 Task: Create in the project TriumphTech in Backlog an issue 'Create a new online platform for online dance classes with advanced motion tracking and analysis features', assign it to team member softage.1@softage.net and change the status to IN PROGRESS.
Action: Mouse moved to (238, 288)
Screenshot: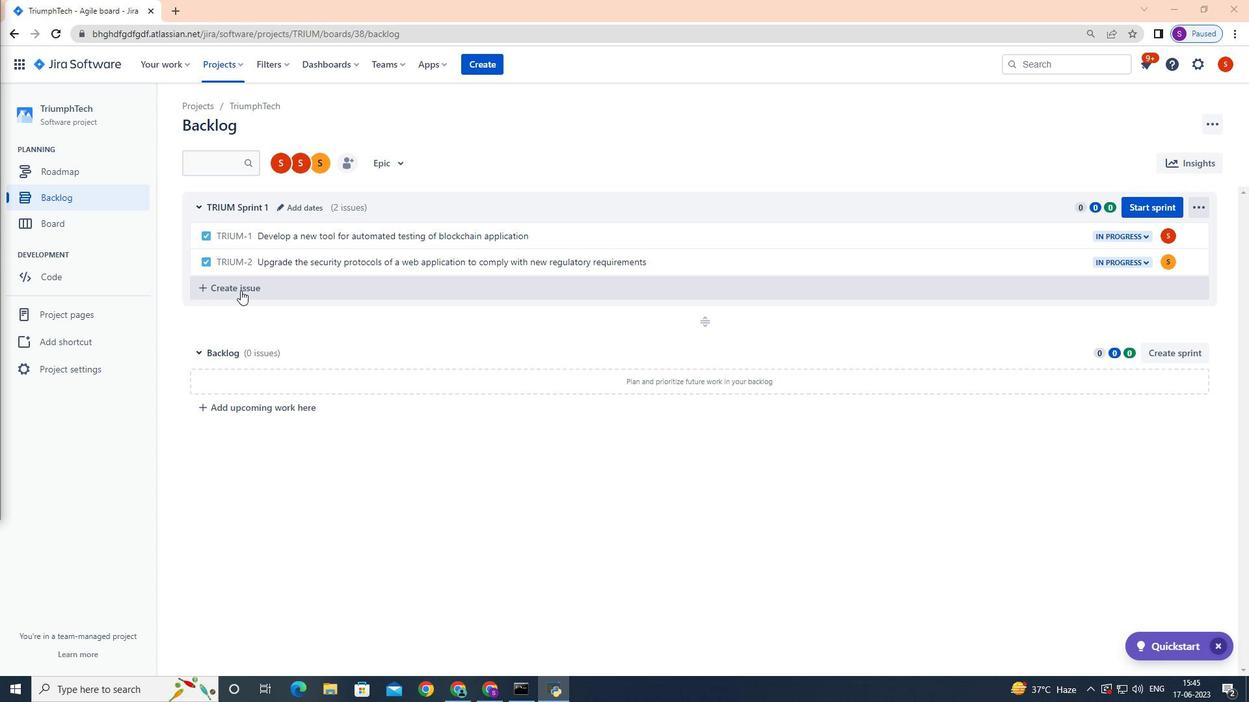 
Action: Mouse pressed left at (238, 288)
Screenshot: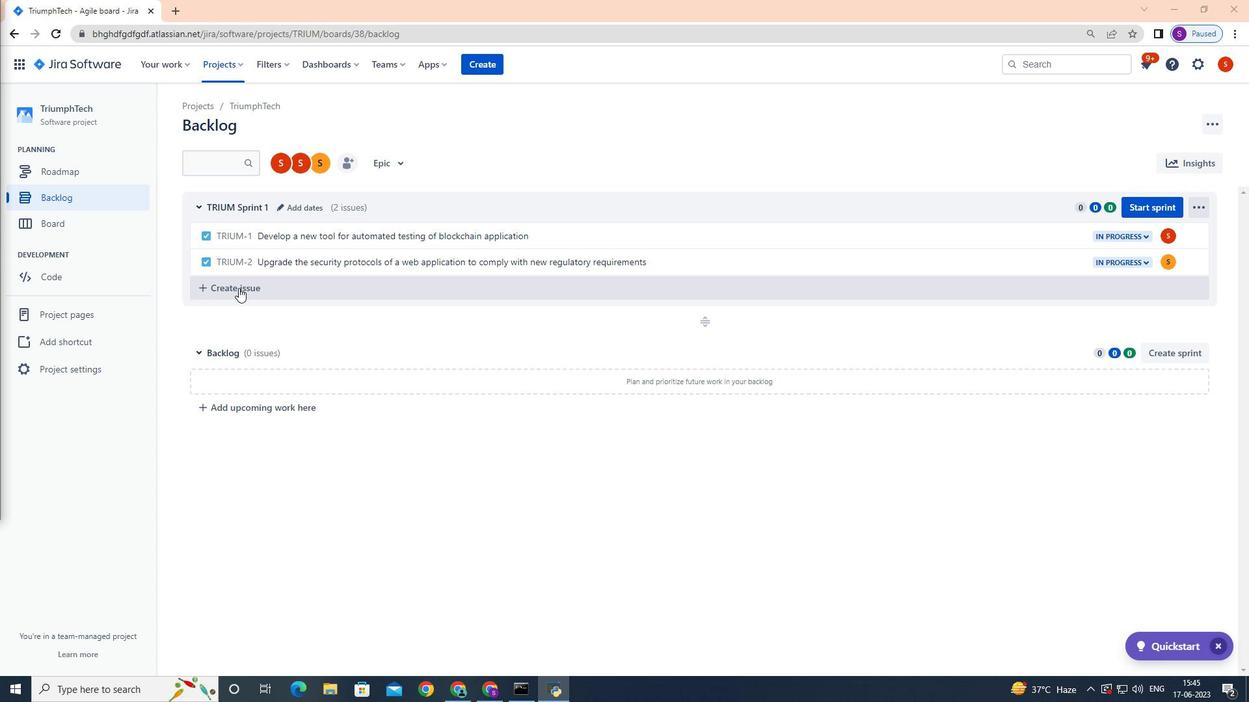 
Action: Mouse moved to (238, 286)
Screenshot: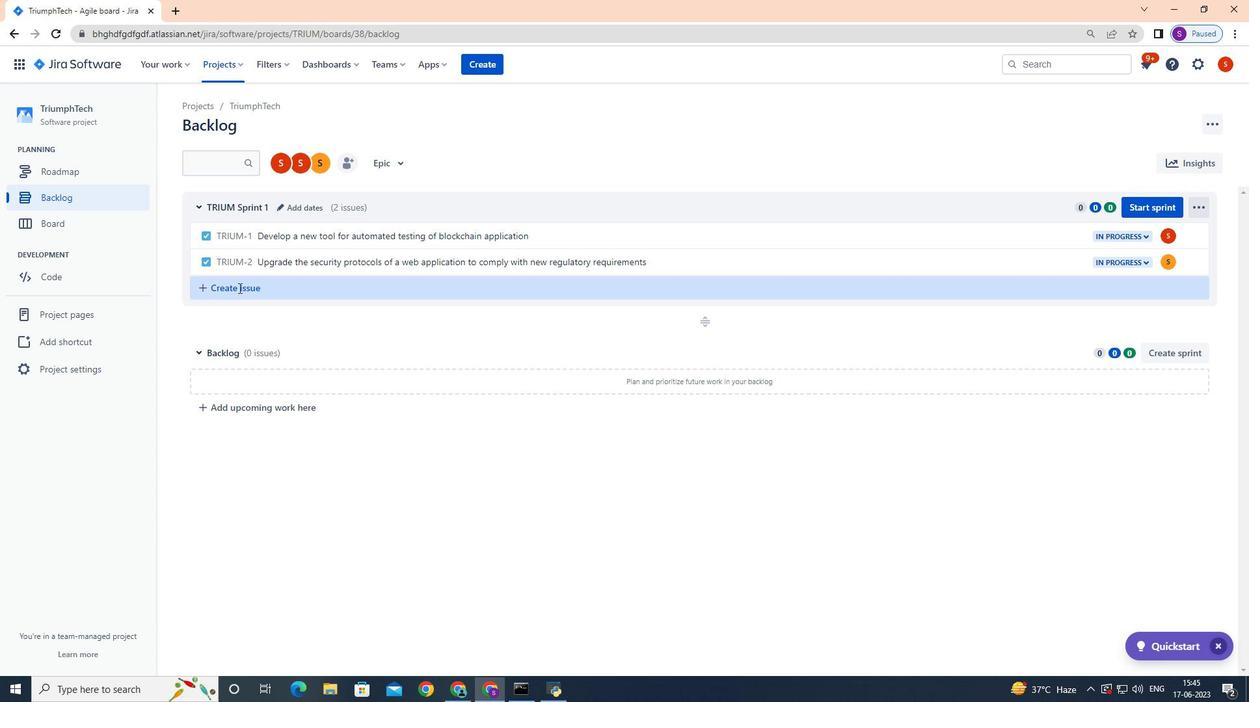 
Action: Key pressed <Key.shift>Creat<Key.space><Key.backspace><Key.backspace><Key.backspace><Key.backspace>
Screenshot: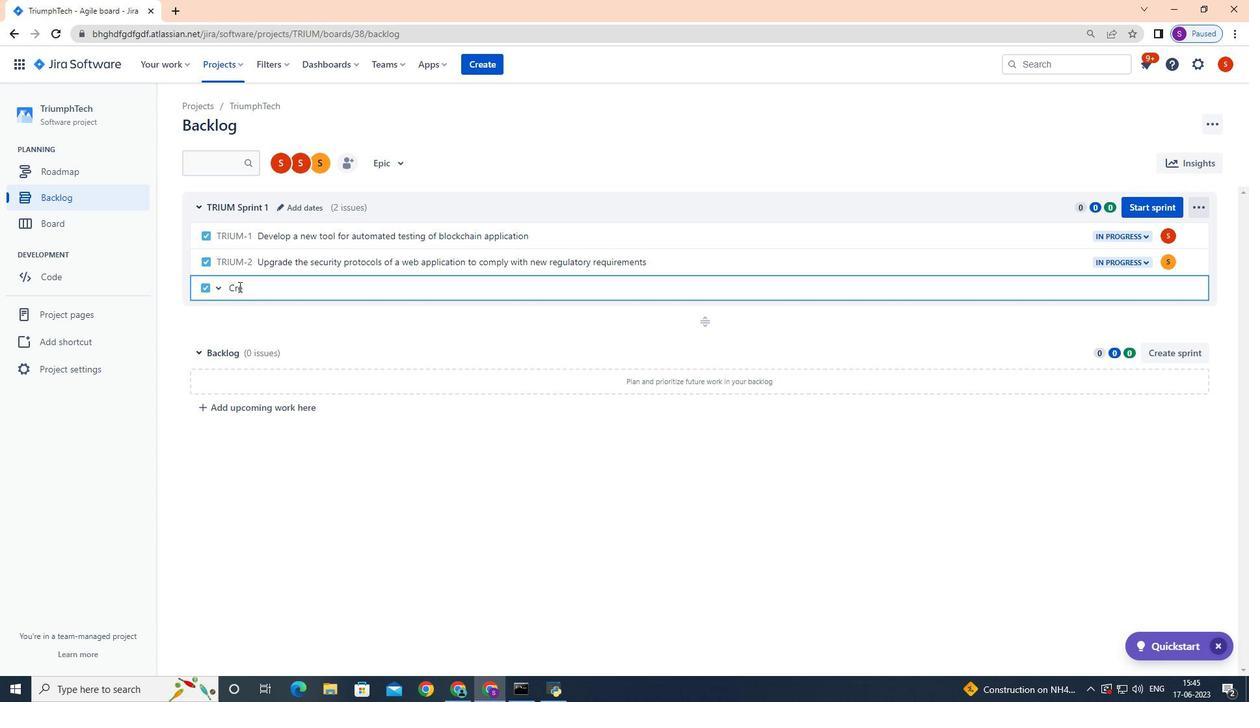 
Action: Mouse moved to (361, 426)
Screenshot: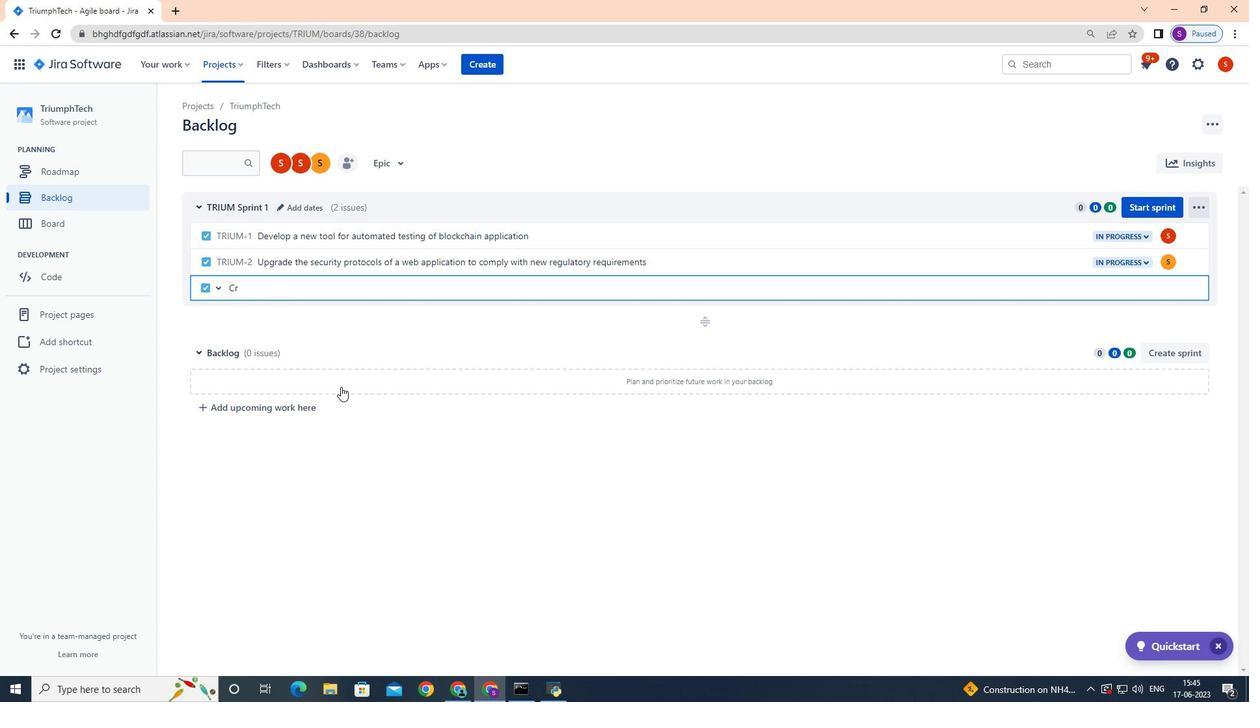 
Action: Key pressed eate<Key.space>a<Key.space>new<Key.space>online<Key.space>platform<Key.space>for<Key.space>online<Key.space>dance<Key.space>classess<Key.backspace><Key.space>with<Key.space>adcva<Key.backspace><Key.backspace><Key.backspace>vanced<Key.space>motion<Key.space>tracking<Key.space>and<Key.space>analysis<Key.space>features<Key.enter>
Screenshot: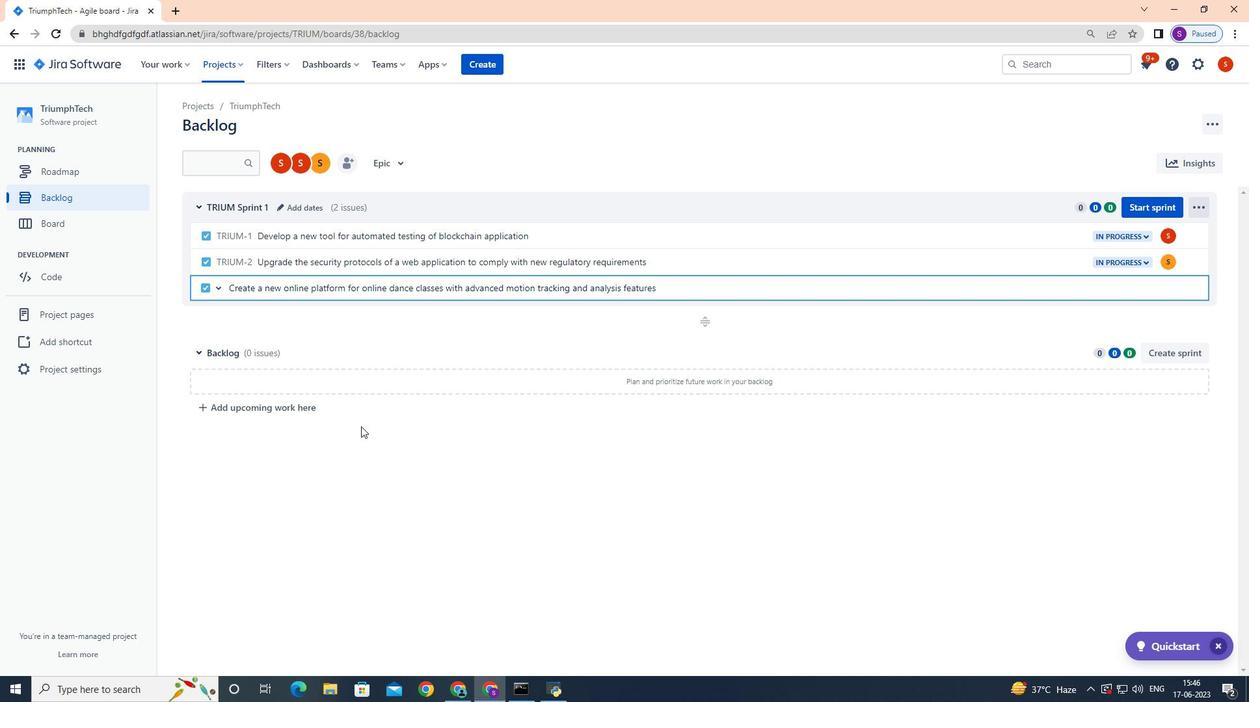 
Action: Mouse moved to (1171, 289)
Screenshot: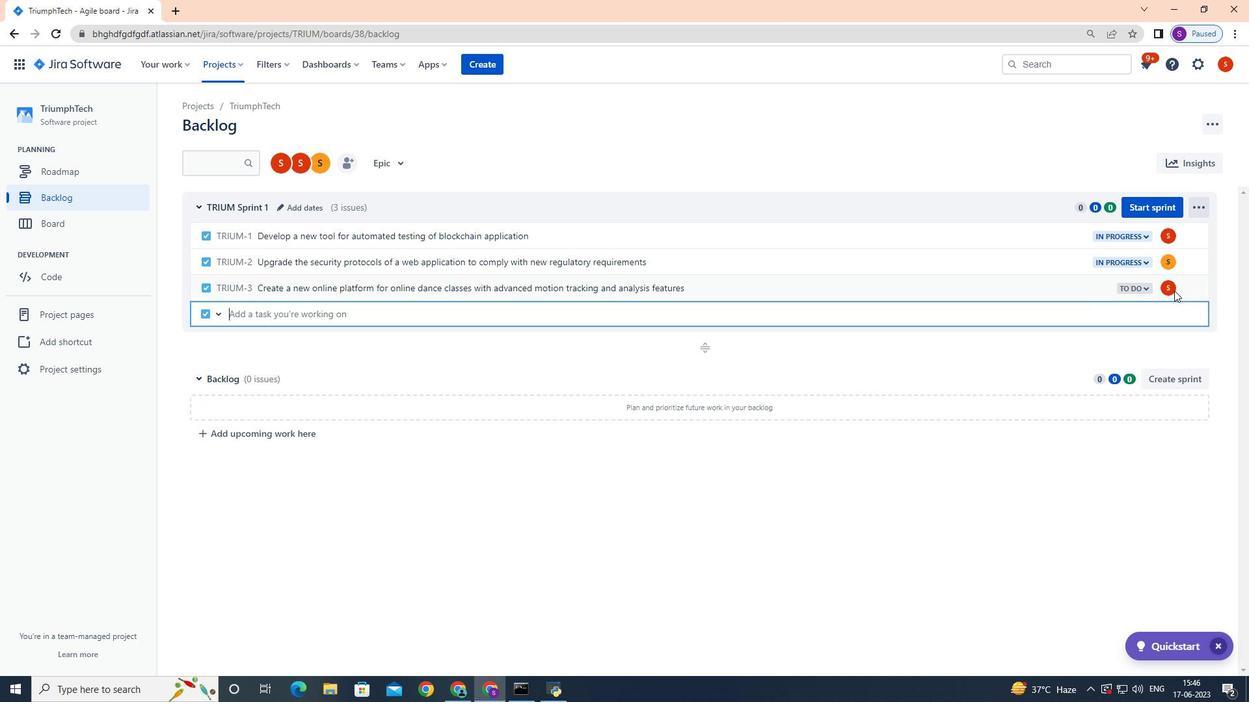 
Action: Mouse pressed left at (1171, 289)
Screenshot: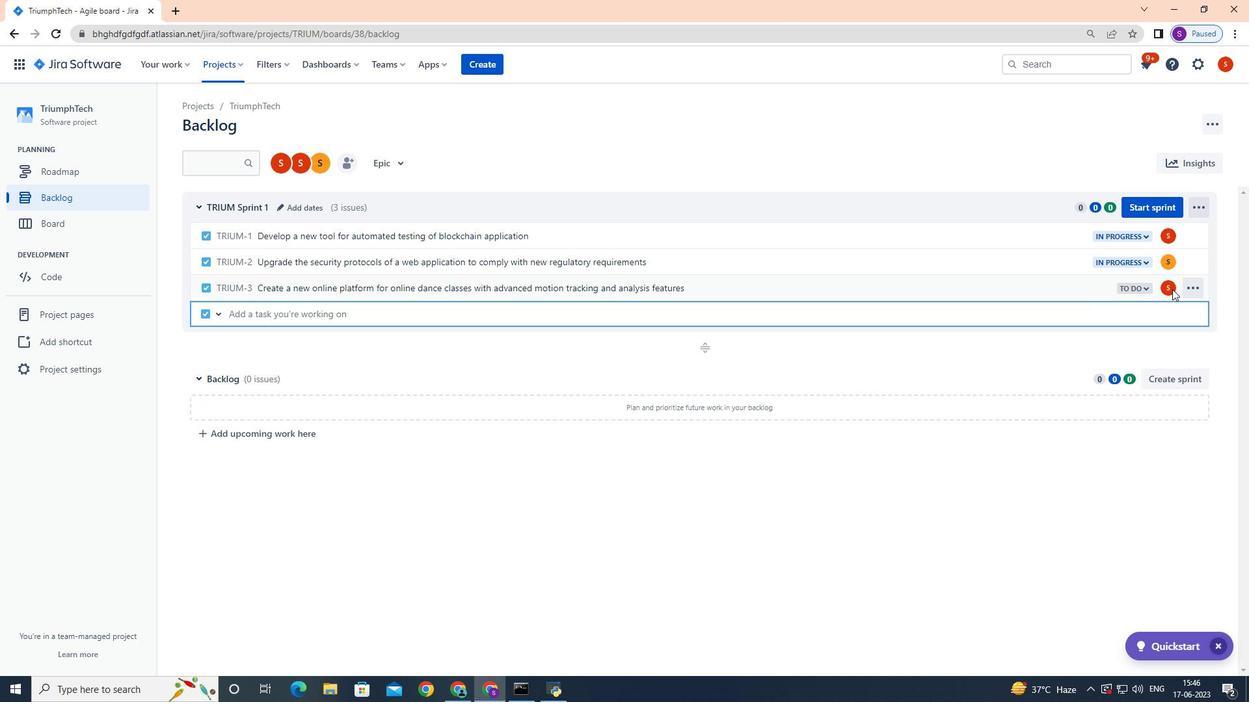 
Action: Mouse moved to (1168, 286)
Screenshot: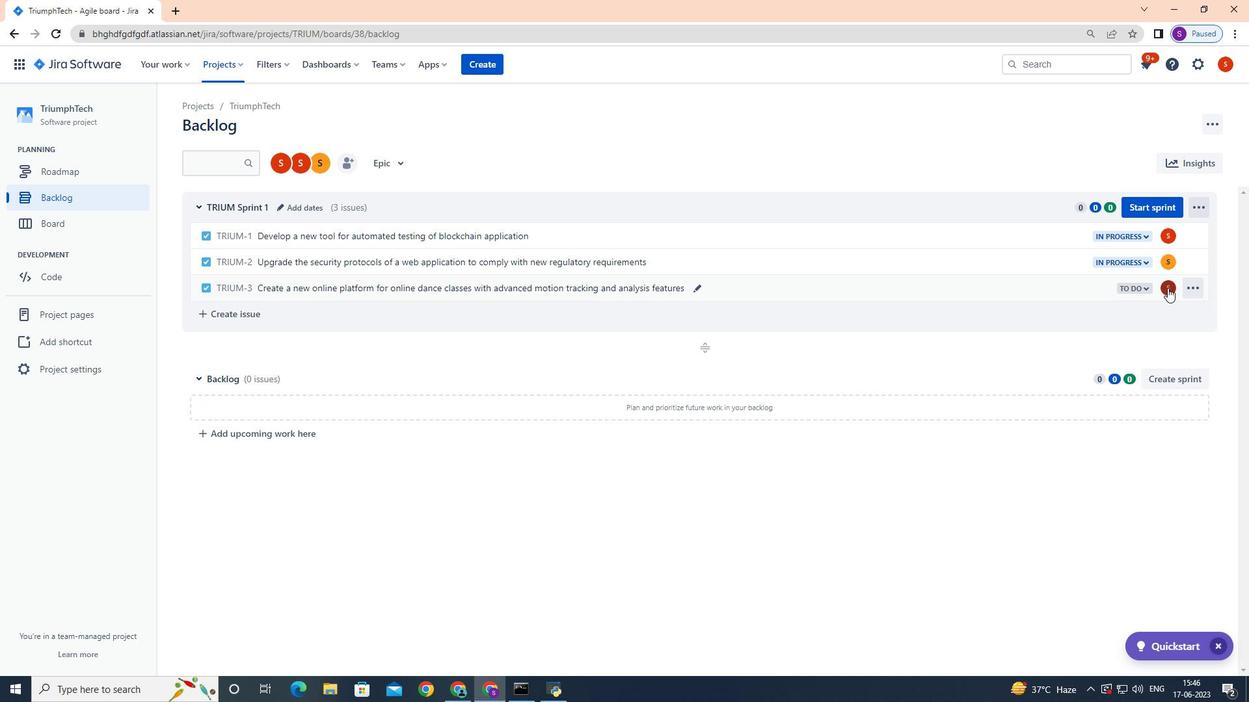 
Action: Mouse pressed left at (1168, 286)
Screenshot: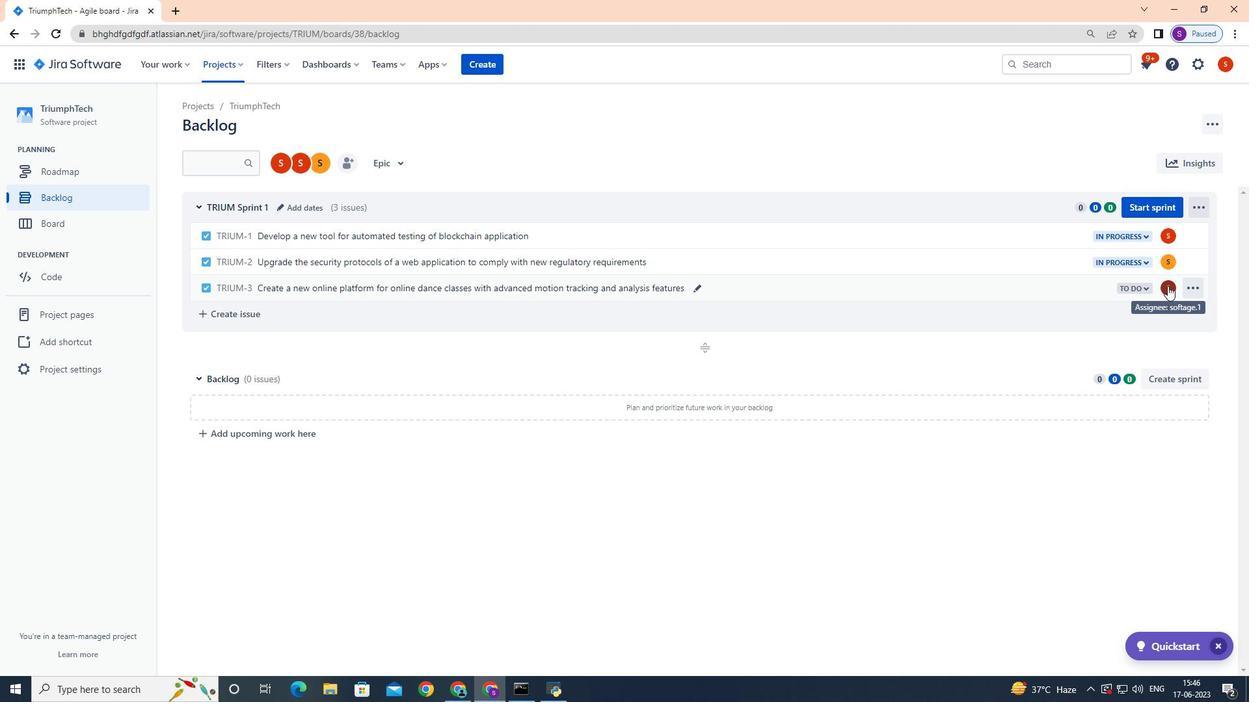 
Action: Mouse moved to (1168, 286)
Screenshot: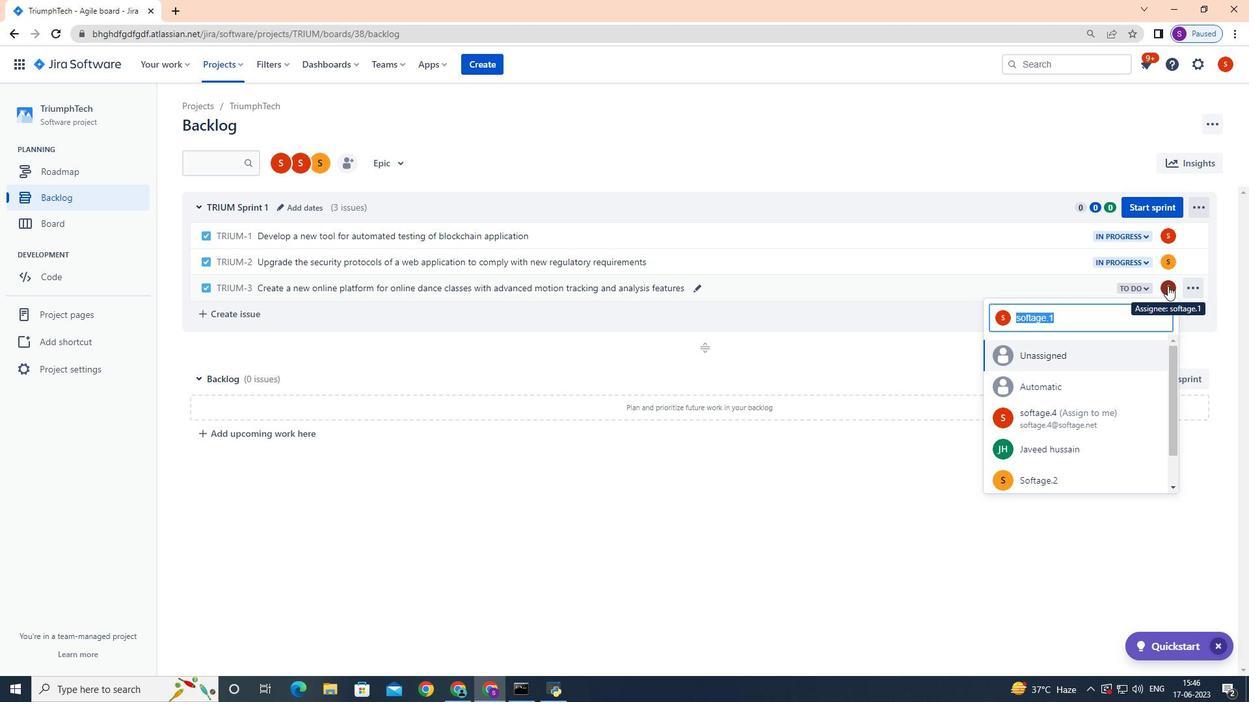 
Action: Key pressed softage.1
Screenshot: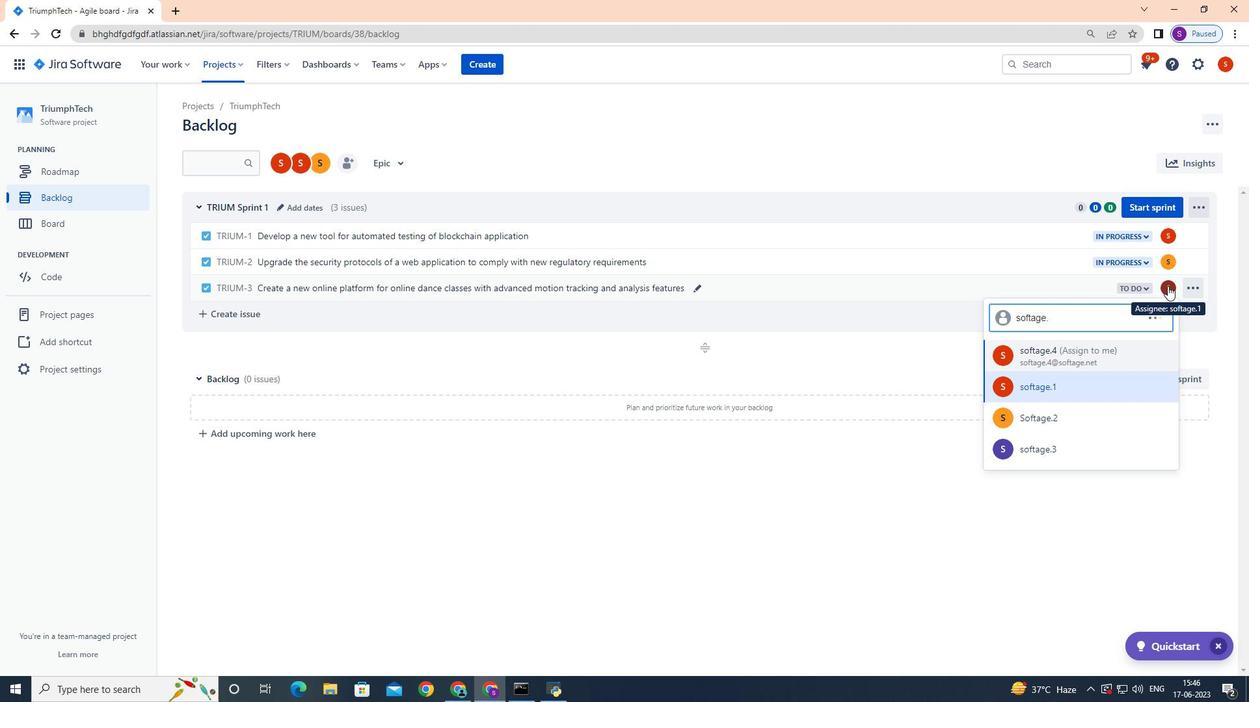 
Action: Mouse moved to (1093, 388)
Screenshot: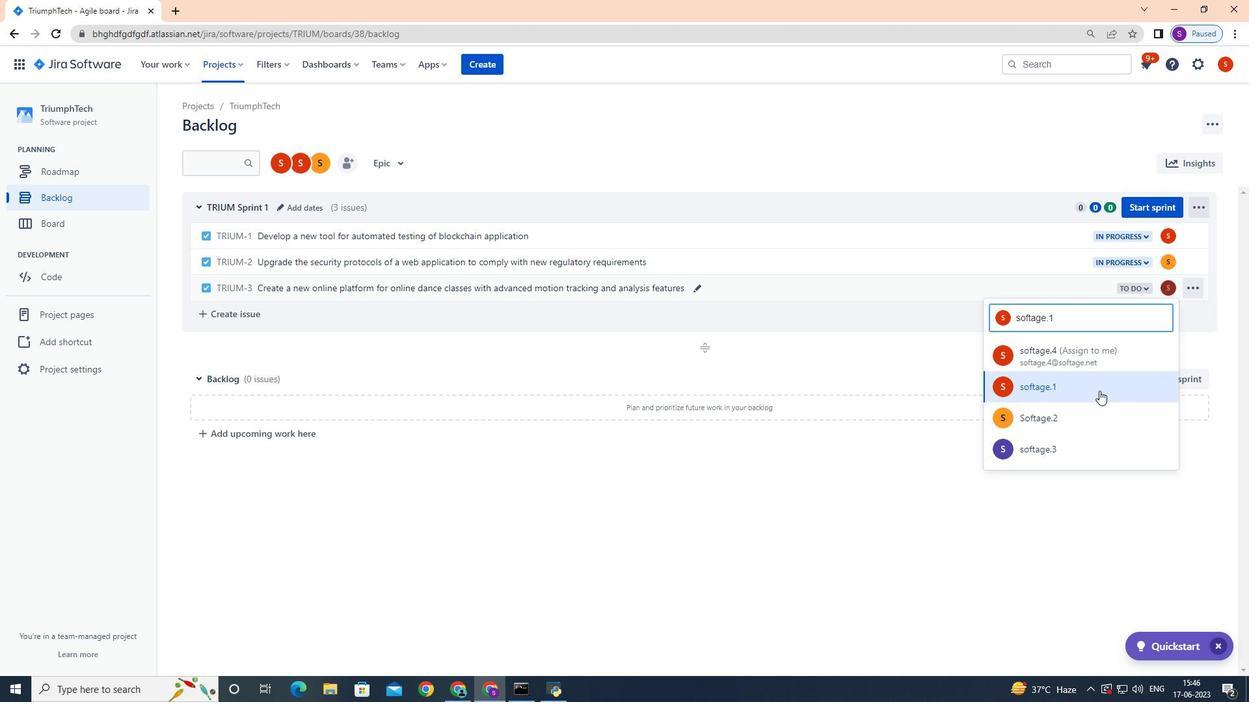 
Action: Mouse pressed left at (1093, 388)
Screenshot: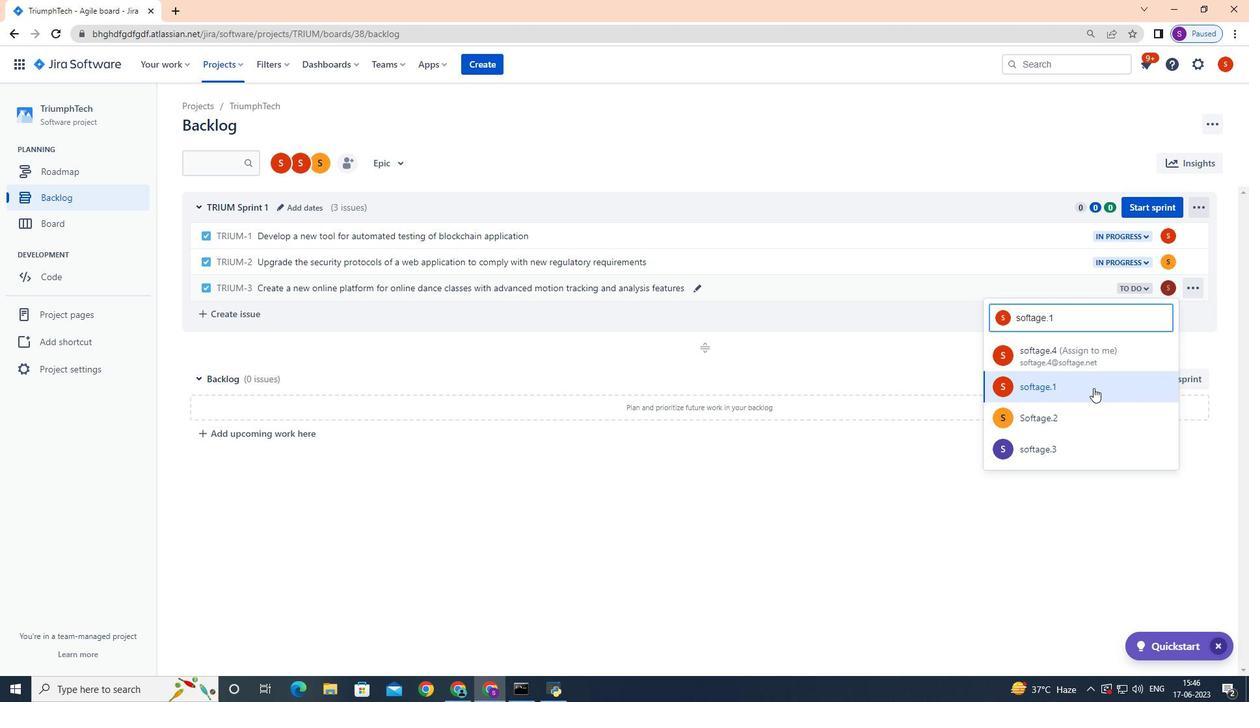 
Action: Mouse moved to (1147, 289)
Screenshot: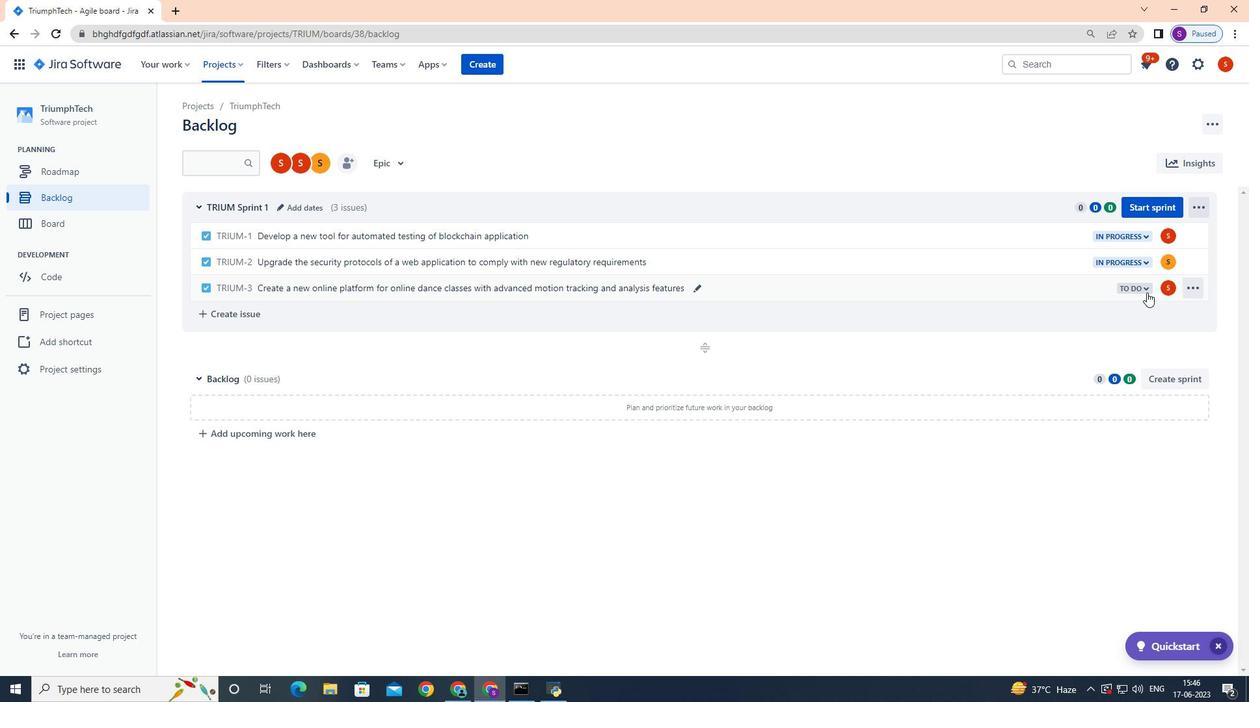 
Action: Mouse pressed left at (1147, 289)
Screenshot: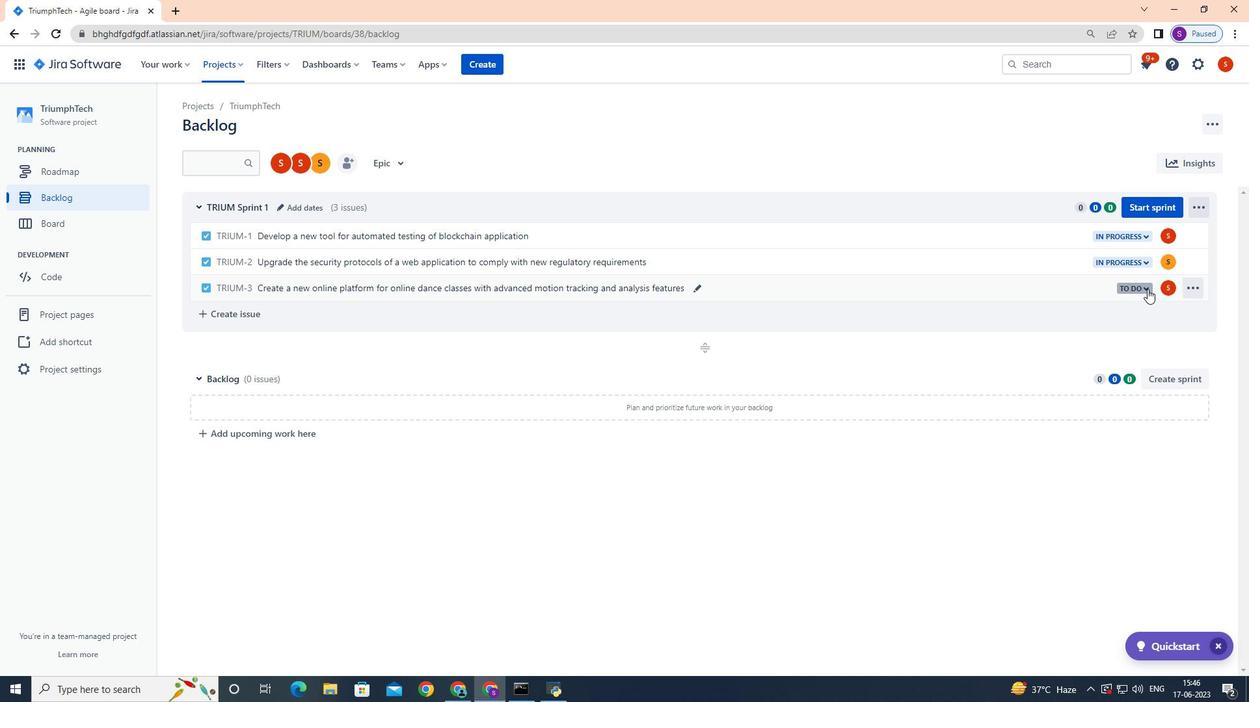 
Action: Mouse moved to (1084, 312)
Screenshot: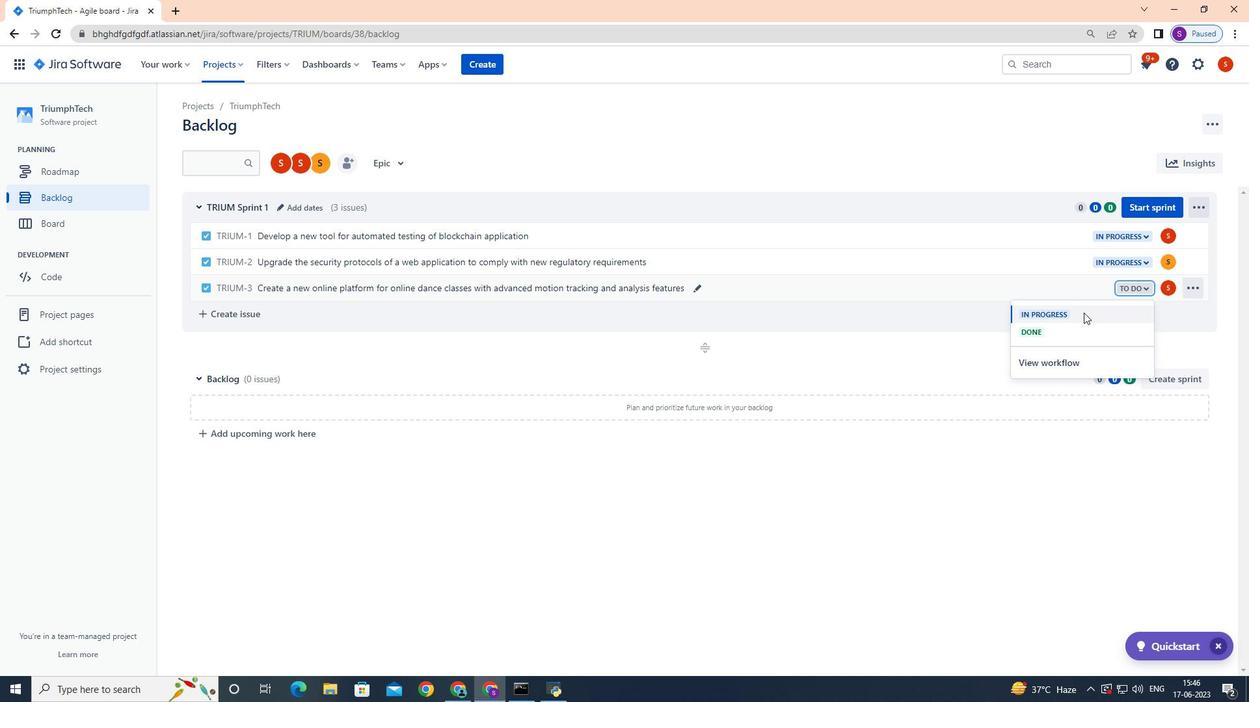 
Action: Mouse pressed left at (1084, 312)
Screenshot: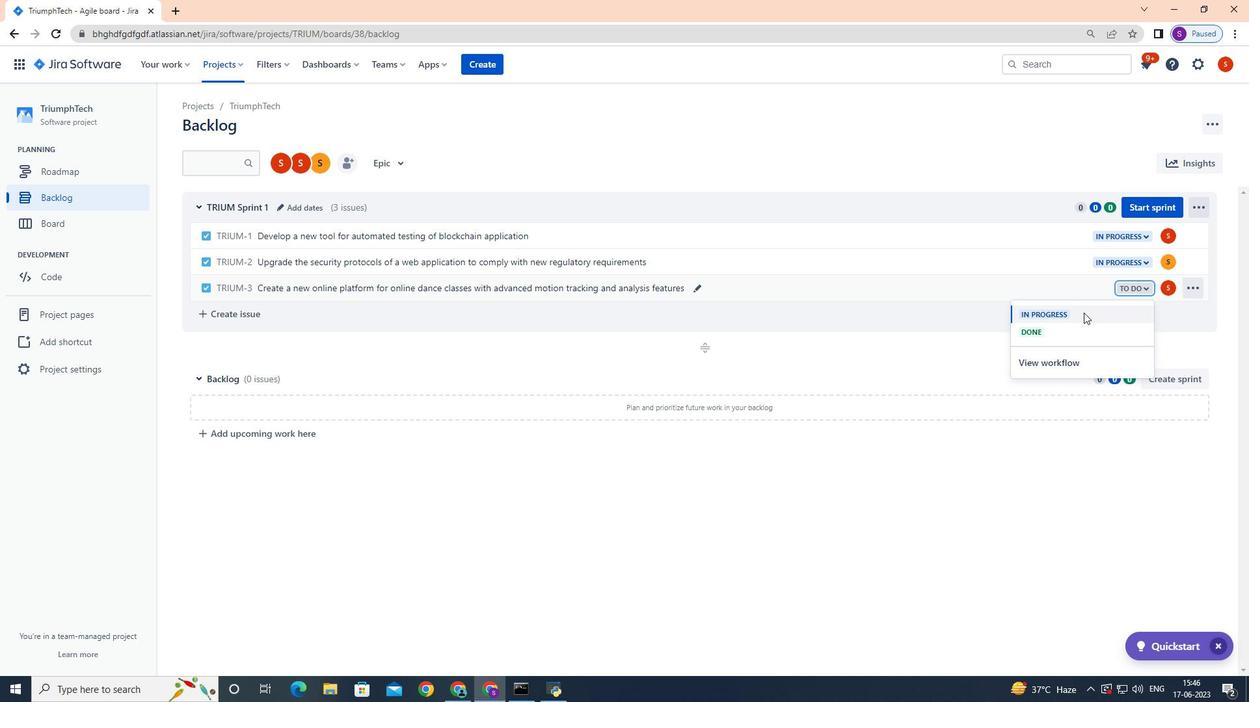 
Action: Mouse moved to (1084, 309)
Screenshot: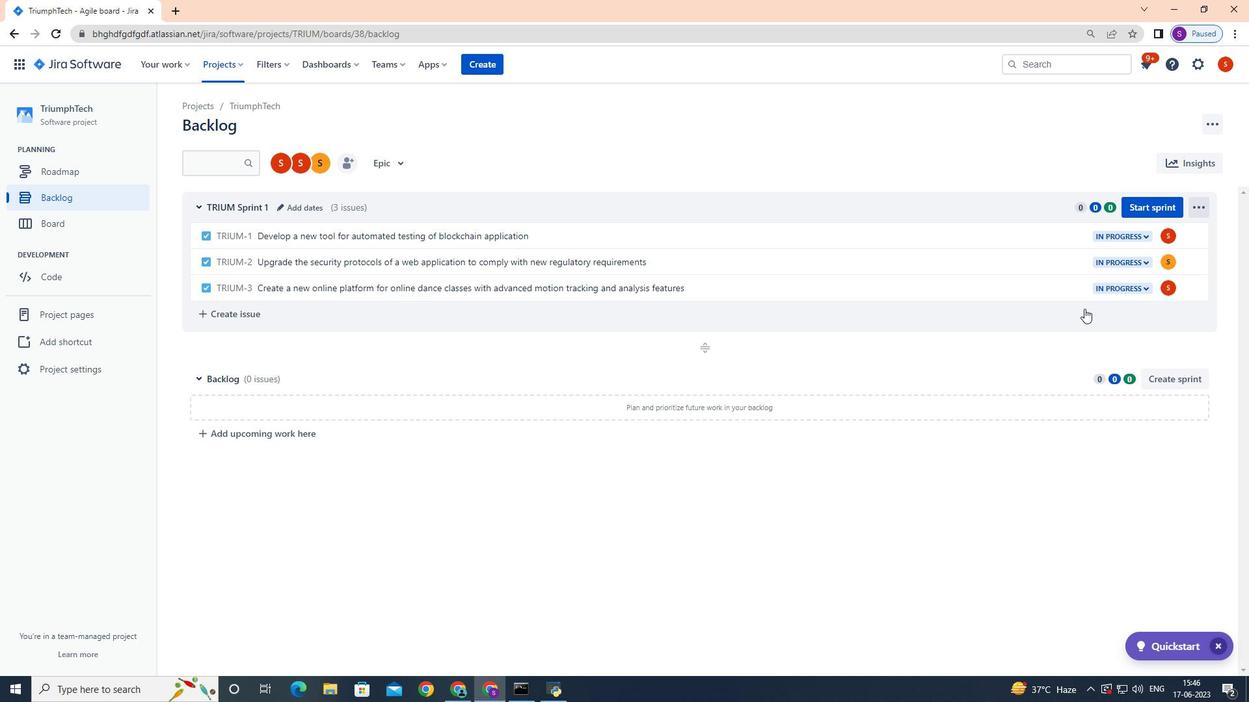 
